 Task: Create New Vendor with Vendor Name: Booking.com Business, Billing Address Line1: 9369 Manor Station Drive, Billing Address Line2: Norman, Billing Address Line3: NY 10973
Action: Mouse moved to (163, 34)
Screenshot: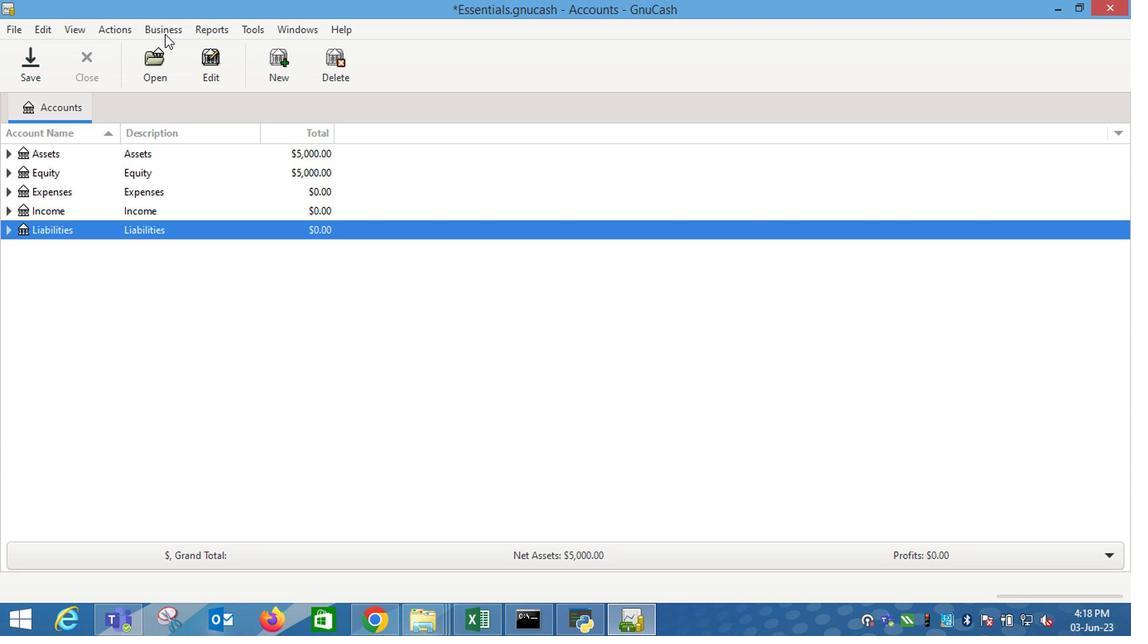 
Action: Mouse pressed left at (163, 34)
Screenshot: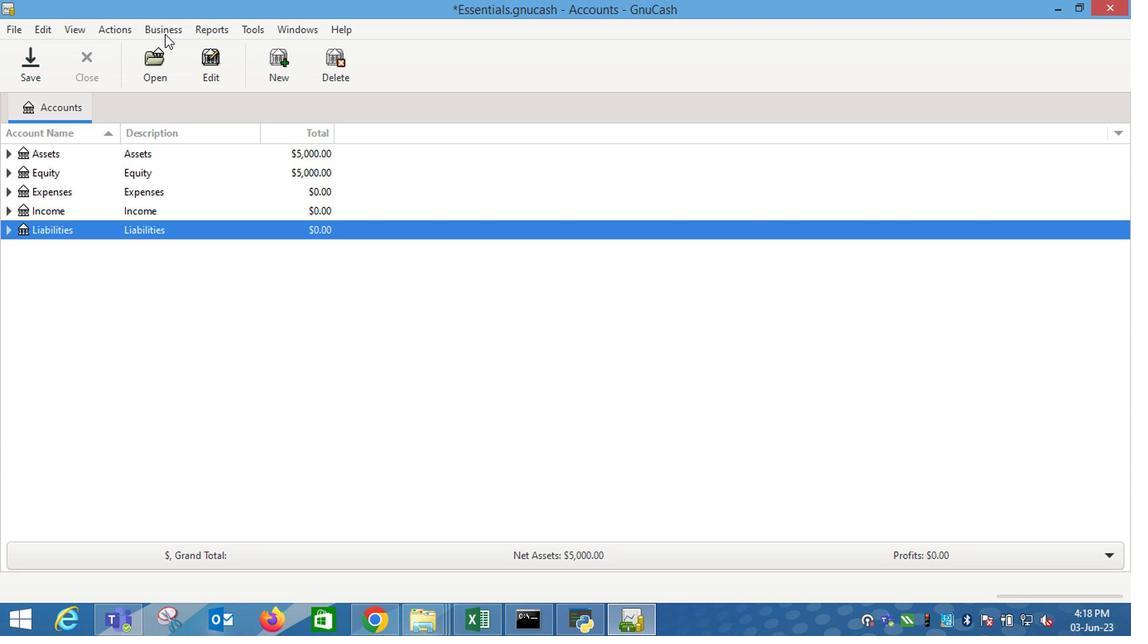 
Action: Mouse moved to (343, 98)
Screenshot: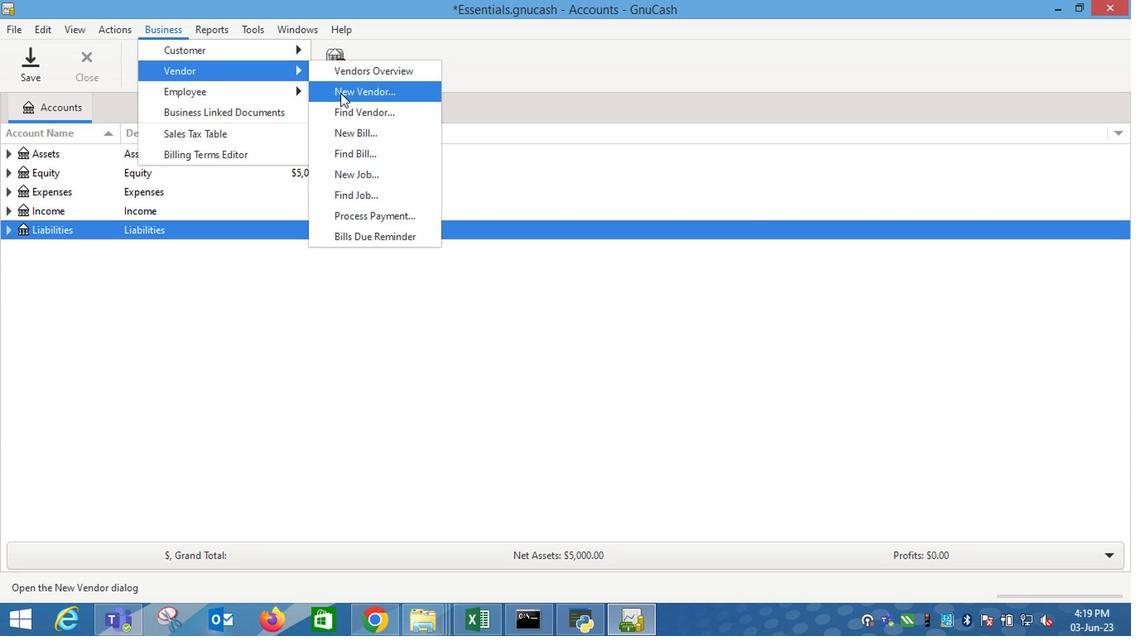 
Action: Mouse pressed left at (343, 98)
Screenshot: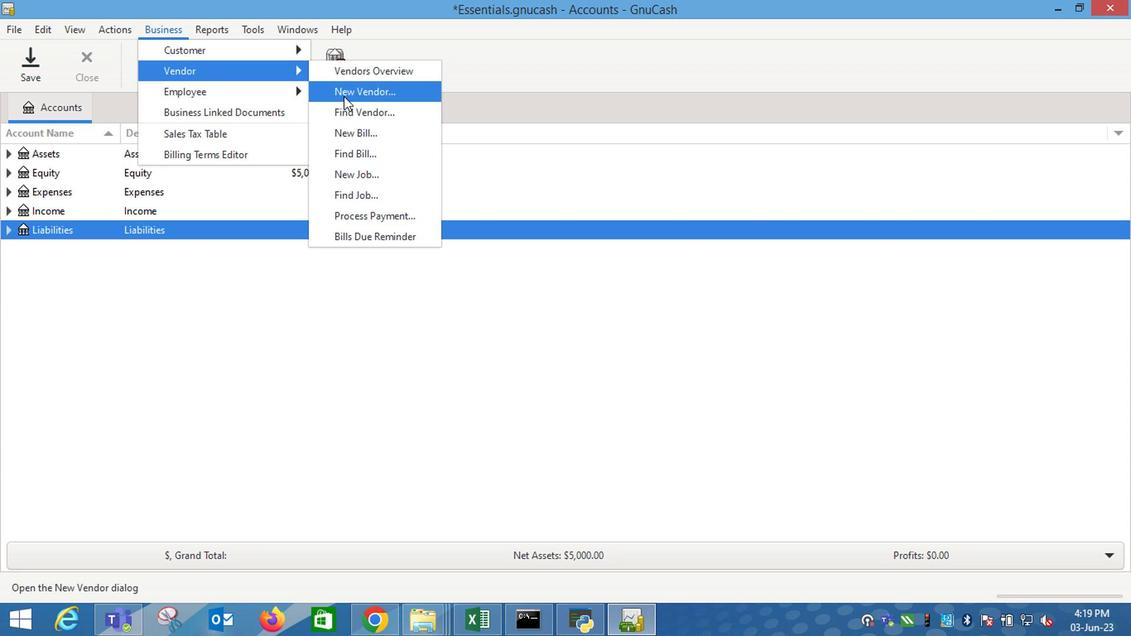 
Action: Mouse moved to (724, 163)
Screenshot: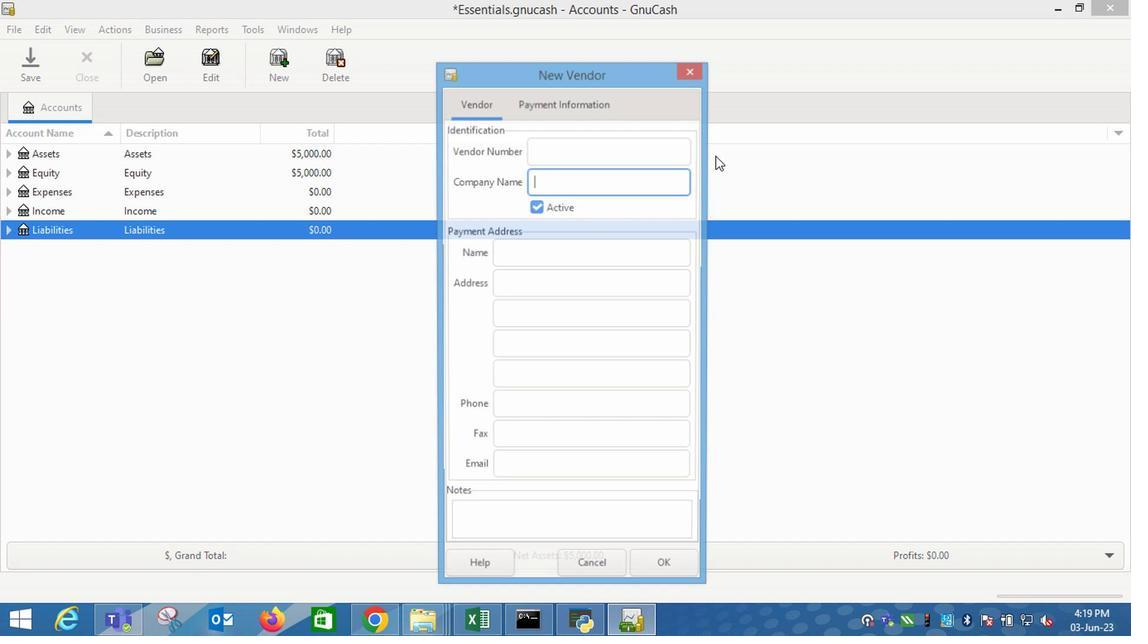 
Action: Key pressed <Key.shift_r>Booking.com<Key.tab><Key.tab><Key.tab>9369<Key.space><Key.shift_r>Manor<Key.space><Key.shift_r>Station<Key.tab><Key.shift><Key.tab><Key.right><Key.space><Key.shift_r>Drive<Key.tab><Key.shift_r>Norman<Key.tab><Key.shift_r>NY<Key.space>109973
Screenshot: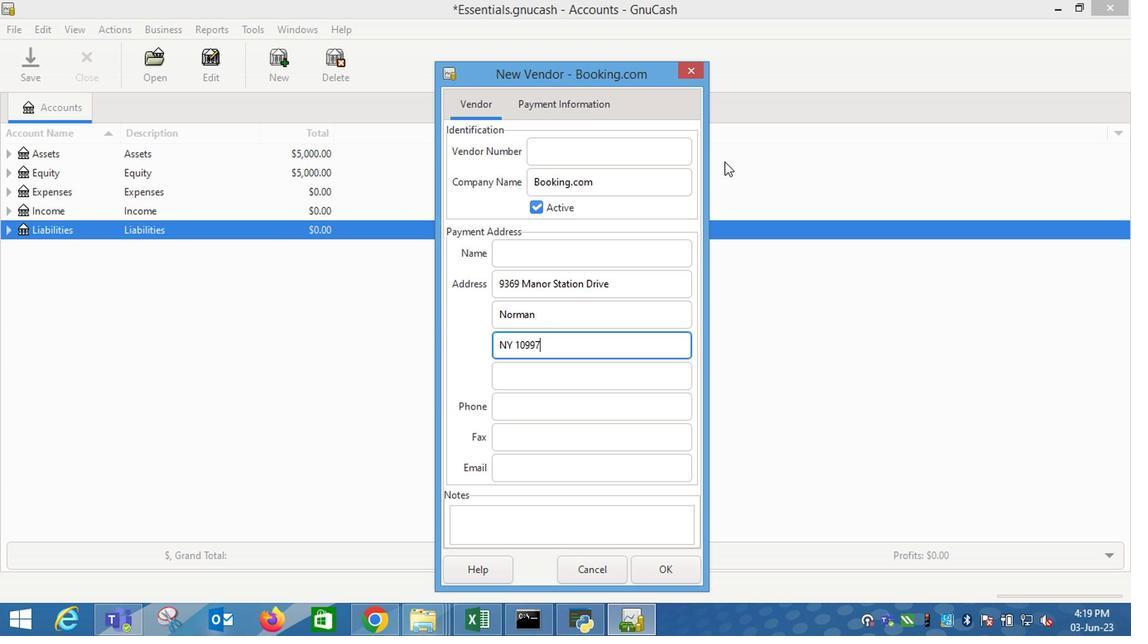 
Action: Mouse moved to (568, 107)
Screenshot: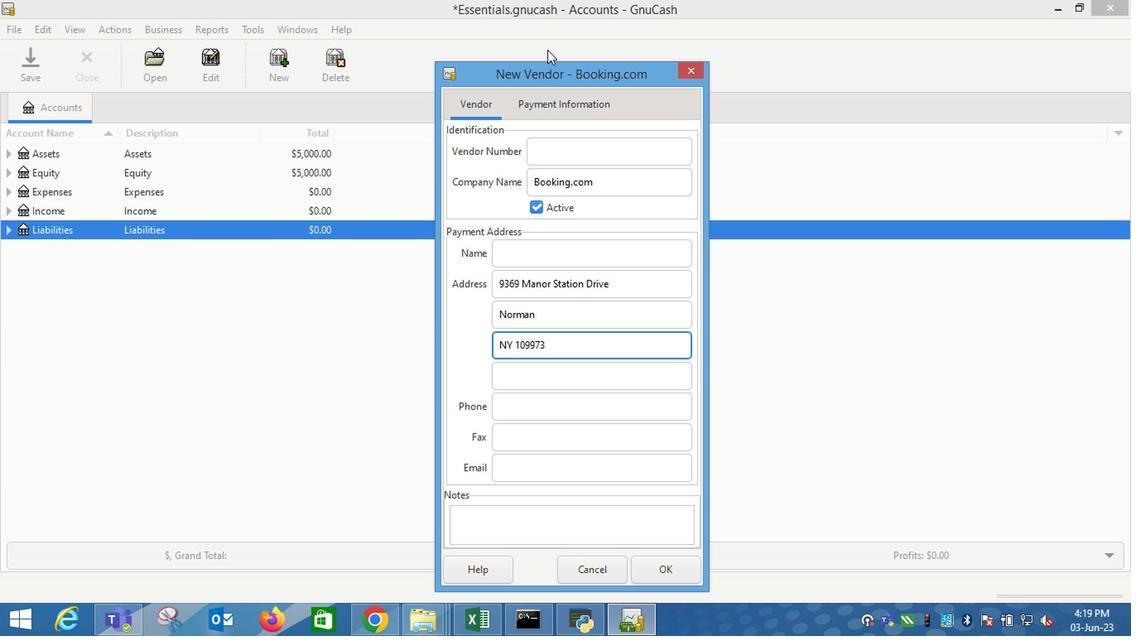 
Action: Mouse pressed left at (568, 107)
Screenshot: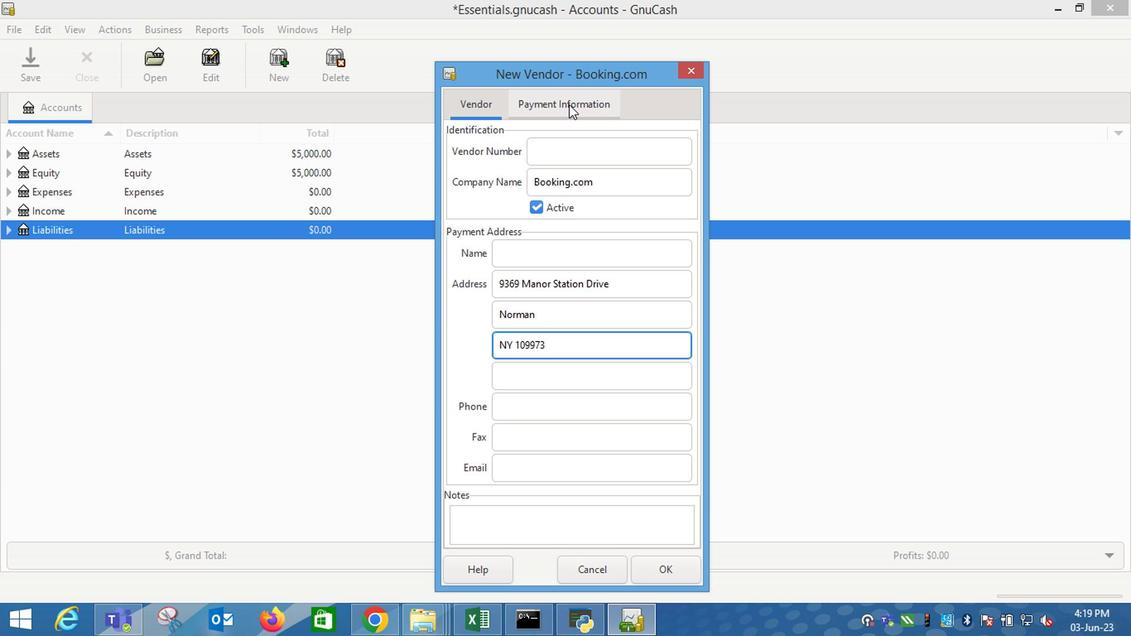 
Action: Mouse moved to (682, 576)
Screenshot: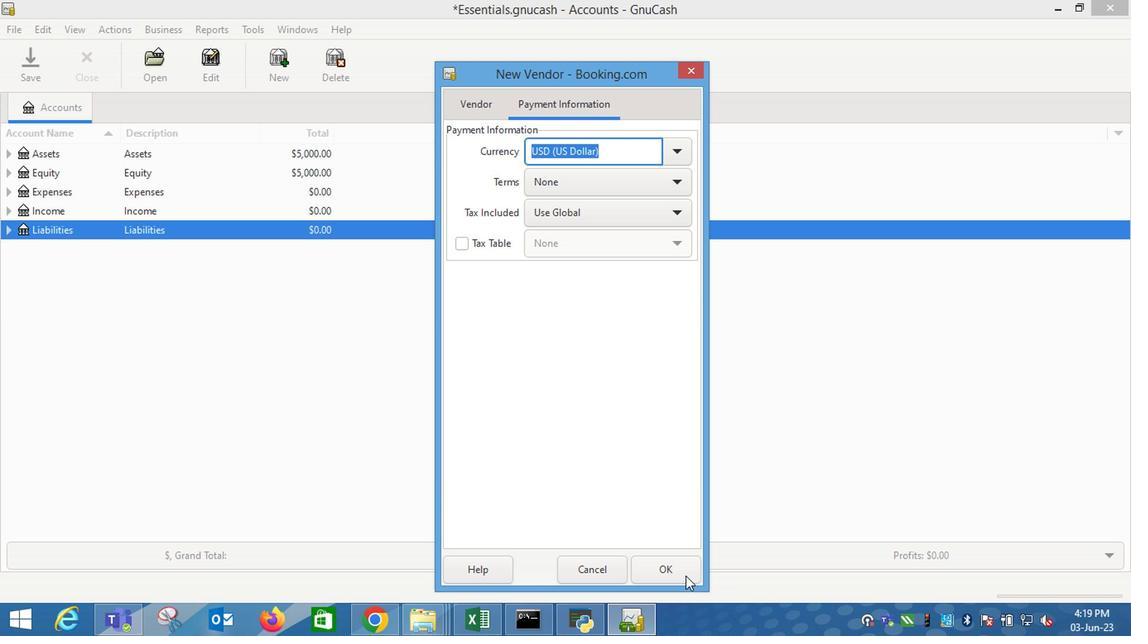 
Action: Mouse pressed left at (682, 576)
Screenshot: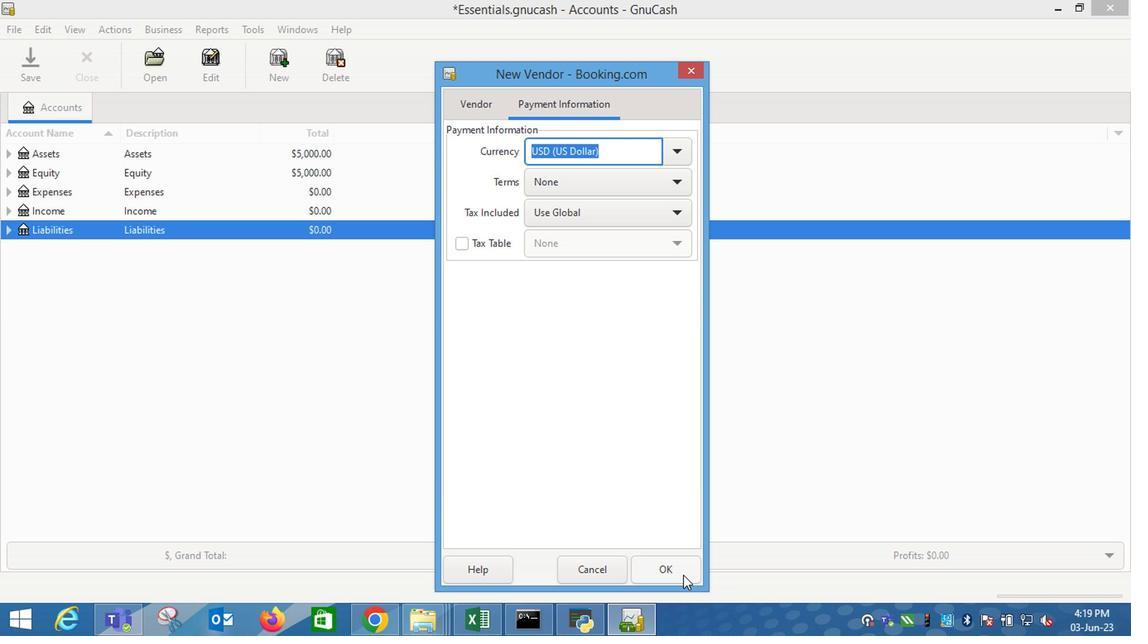 
Action: Mouse moved to (681, 575)
Screenshot: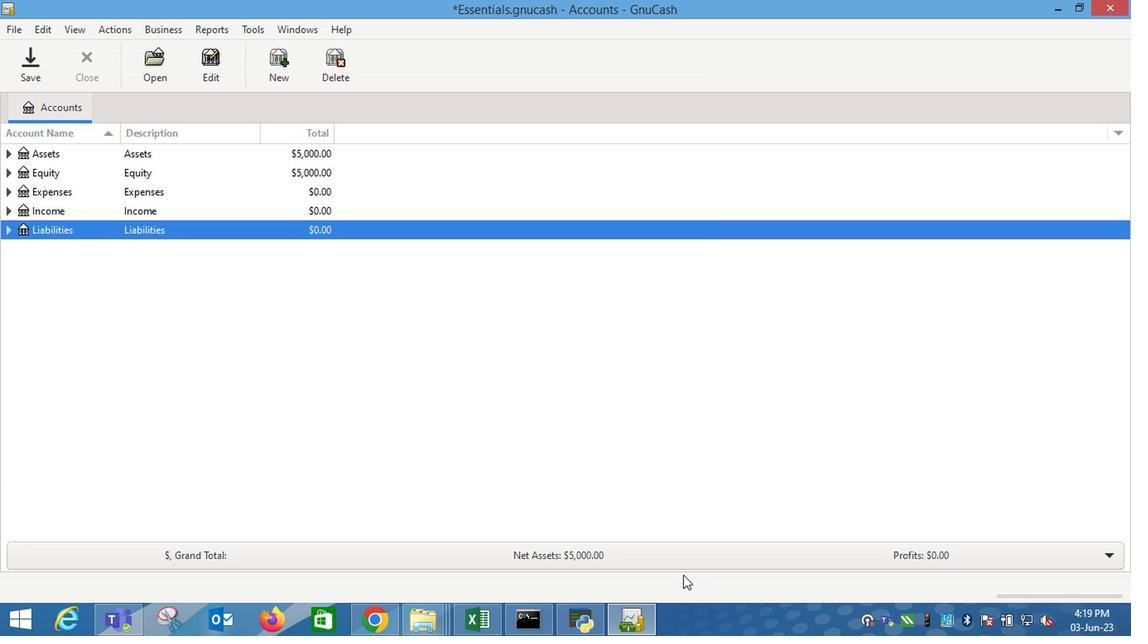 
